 Task: Create Card Sales Proposal Review in Board Team Performance Management Software to Workspace Cloud Computing Software. Create Card Climbing Review in Board Content Strategy Implementation to Workspace Cloud Computing Software. Create Card Sales Contract Review in Board Sales Forecasting and Pipeline Management to Workspace Cloud Computing Software
Action: Mouse moved to (94, 414)
Screenshot: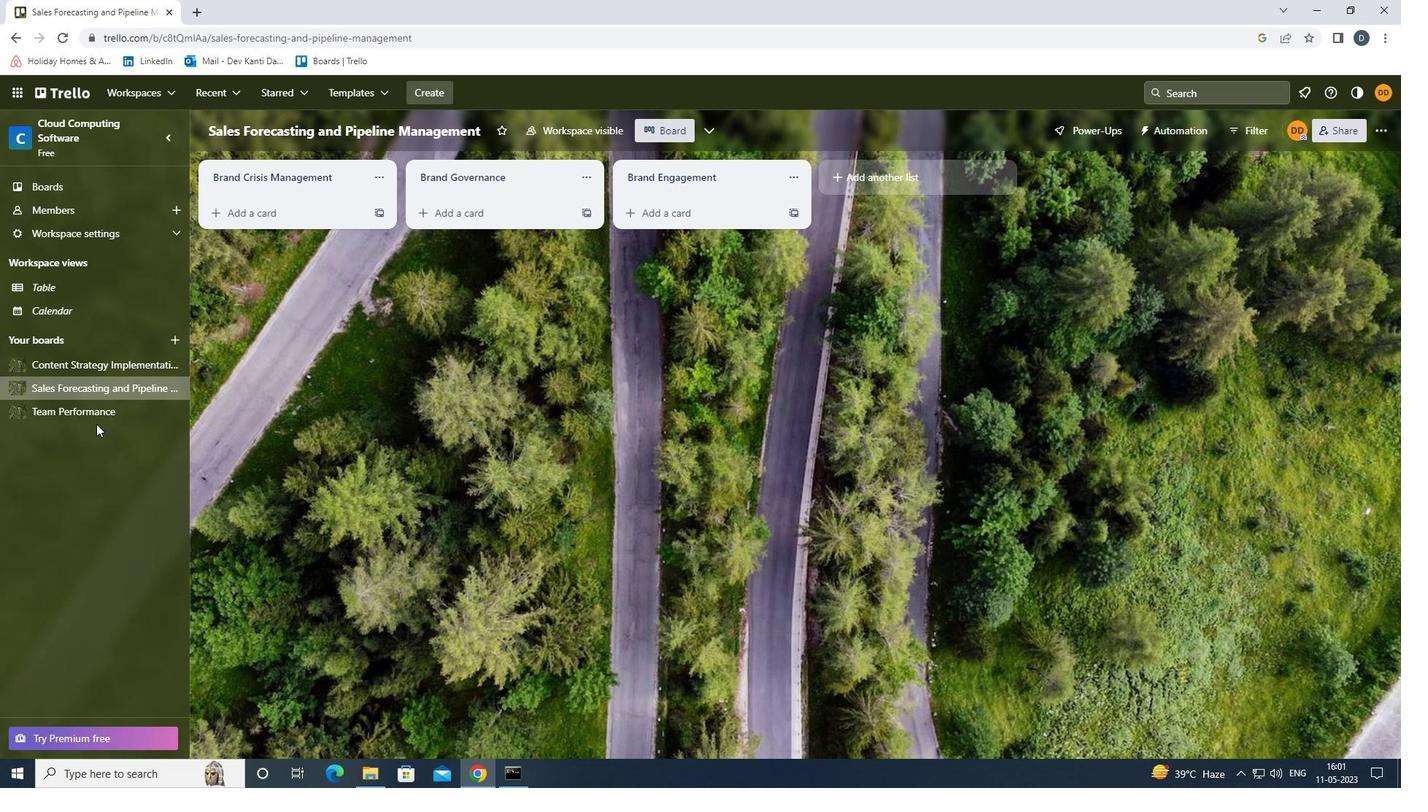 
Action: Mouse pressed left at (94, 414)
Screenshot: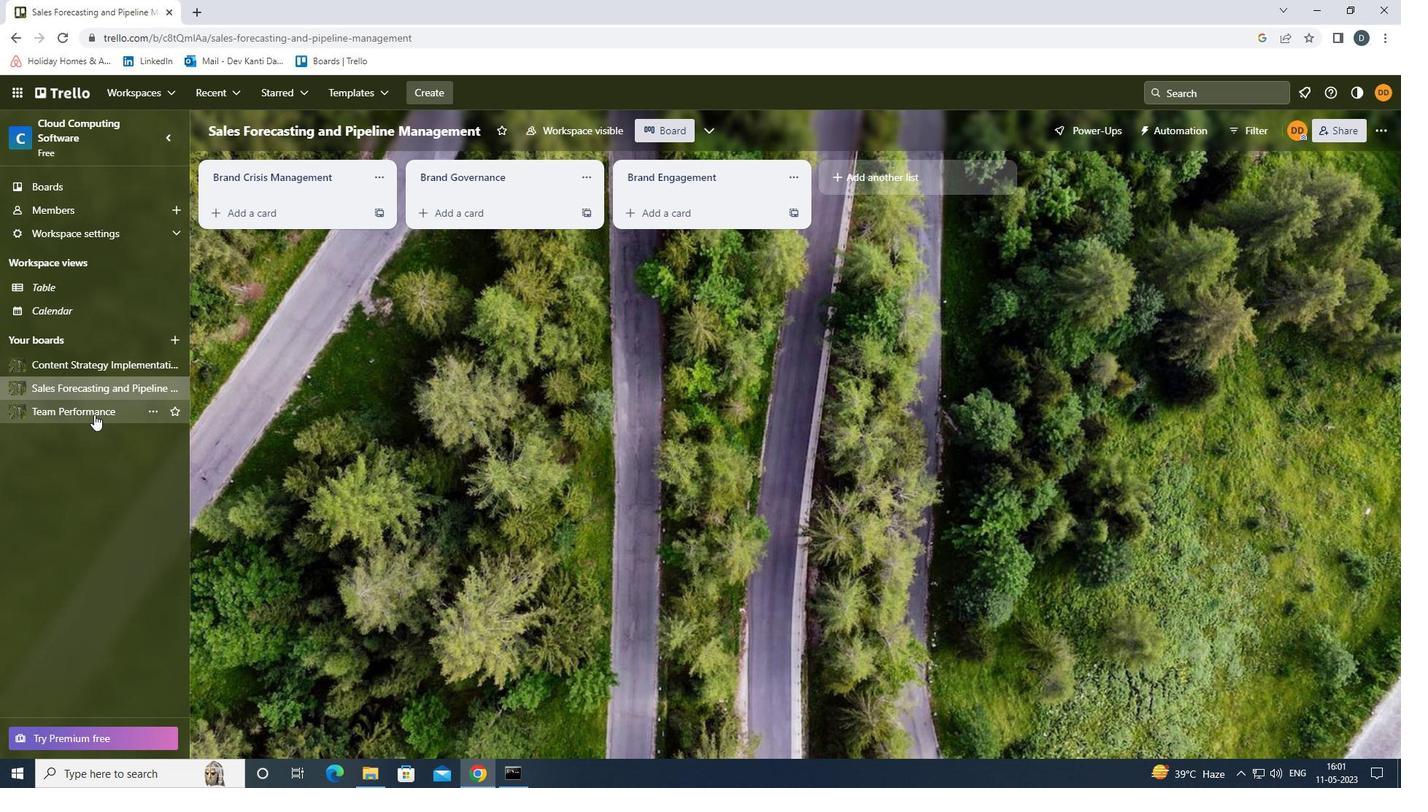 
Action: Mouse moved to (260, 216)
Screenshot: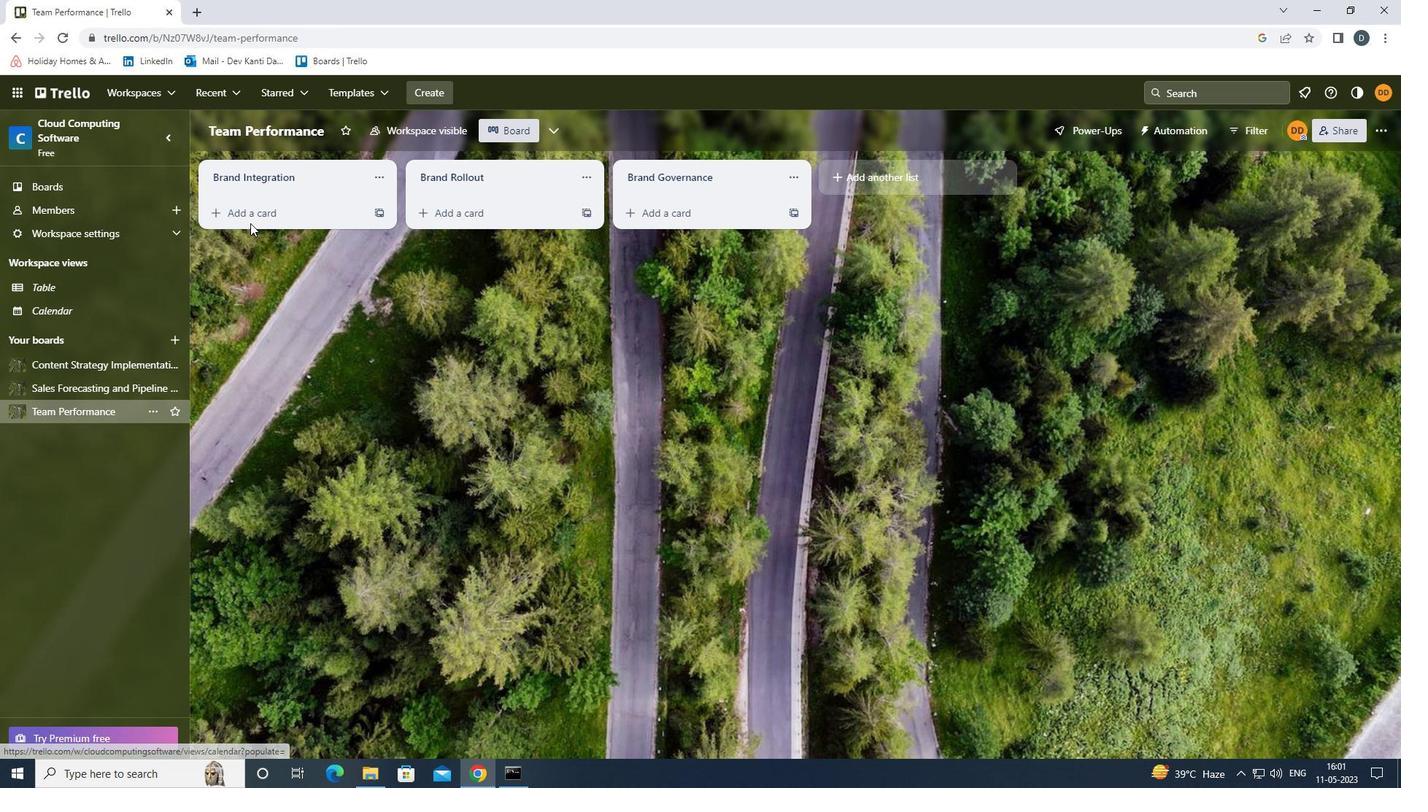 
Action: Mouse pressed left at (260, 216)
Screenshot: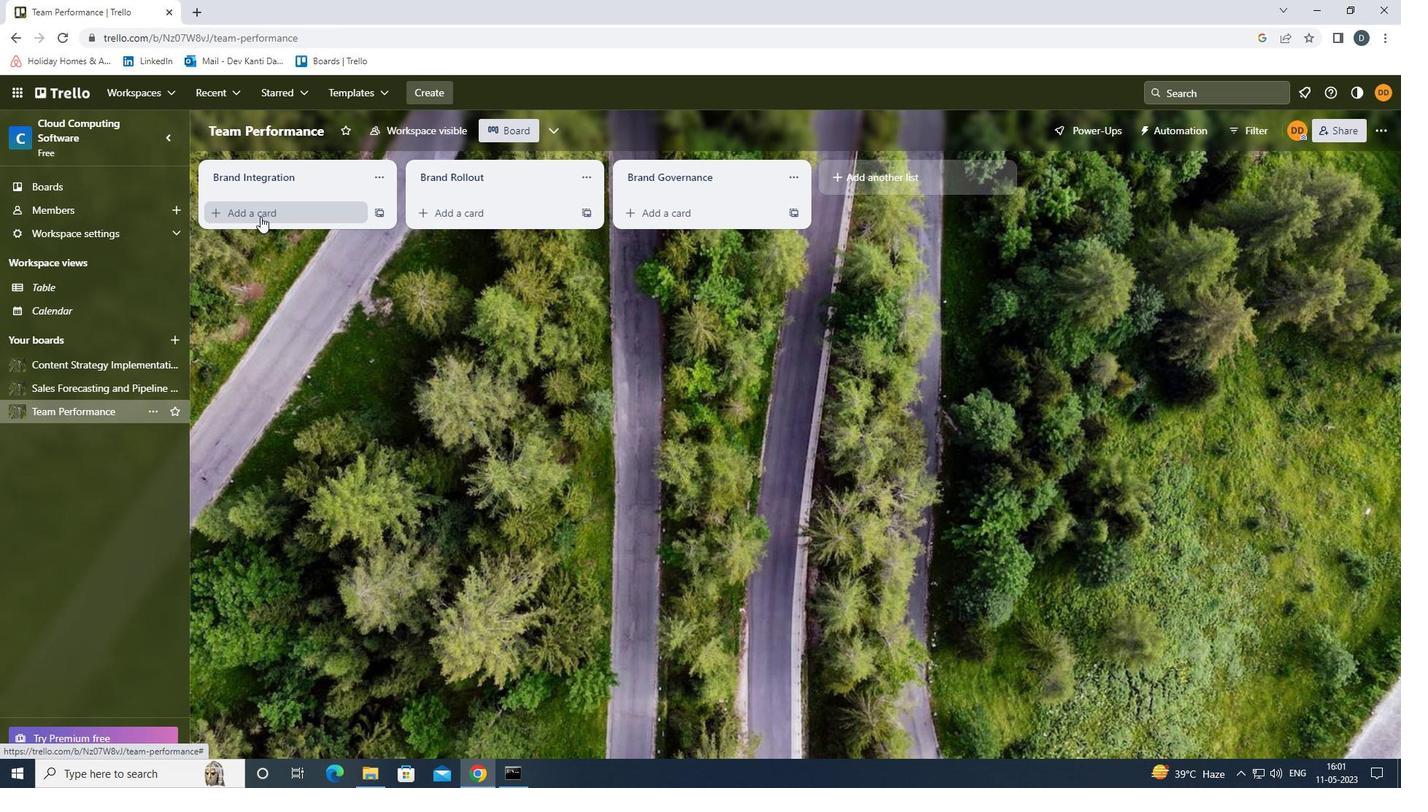 
Action: Key pressed <Key.shift><Key.shift><Key.shift><Key.shift><Key.shift><Key.shift><Key.shift><Key.shift><Key.shift>SALES<Key.space><Key.shift><Key.shift><Key.shift><Key.shift><Key.shift><Key.shift><Key.shift><Key.shift><Key.shift><Key.shift><Key.shift>PROPOSAL<Key.space><Key.shift><Key.shift><Key.shift><Key.shift><Key.shift><Key.shift><Key.shift><Key.shift><Key.shift>REVIEW<Key.enter>
Screenshot: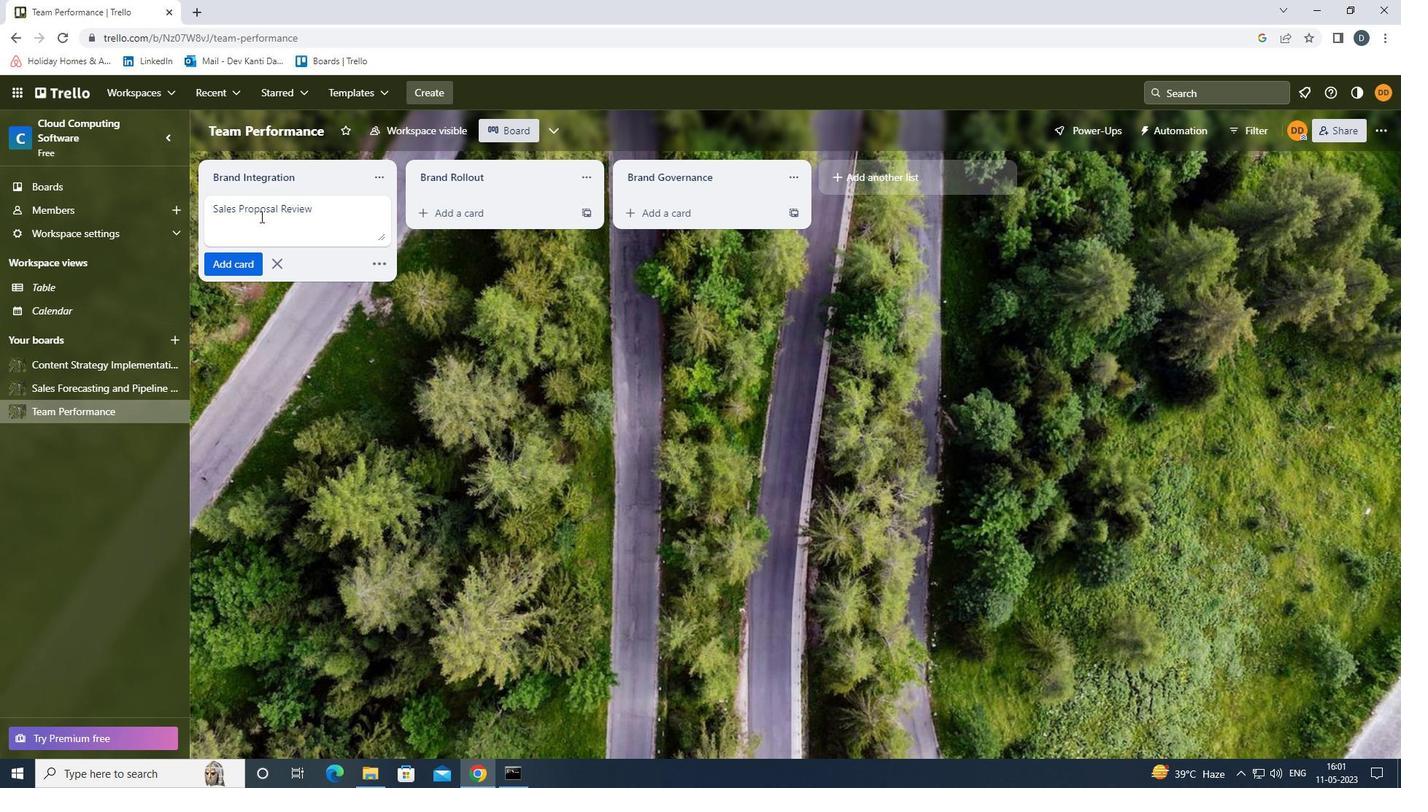 
Action: Mouse moved to (86, 370)
Screenshot: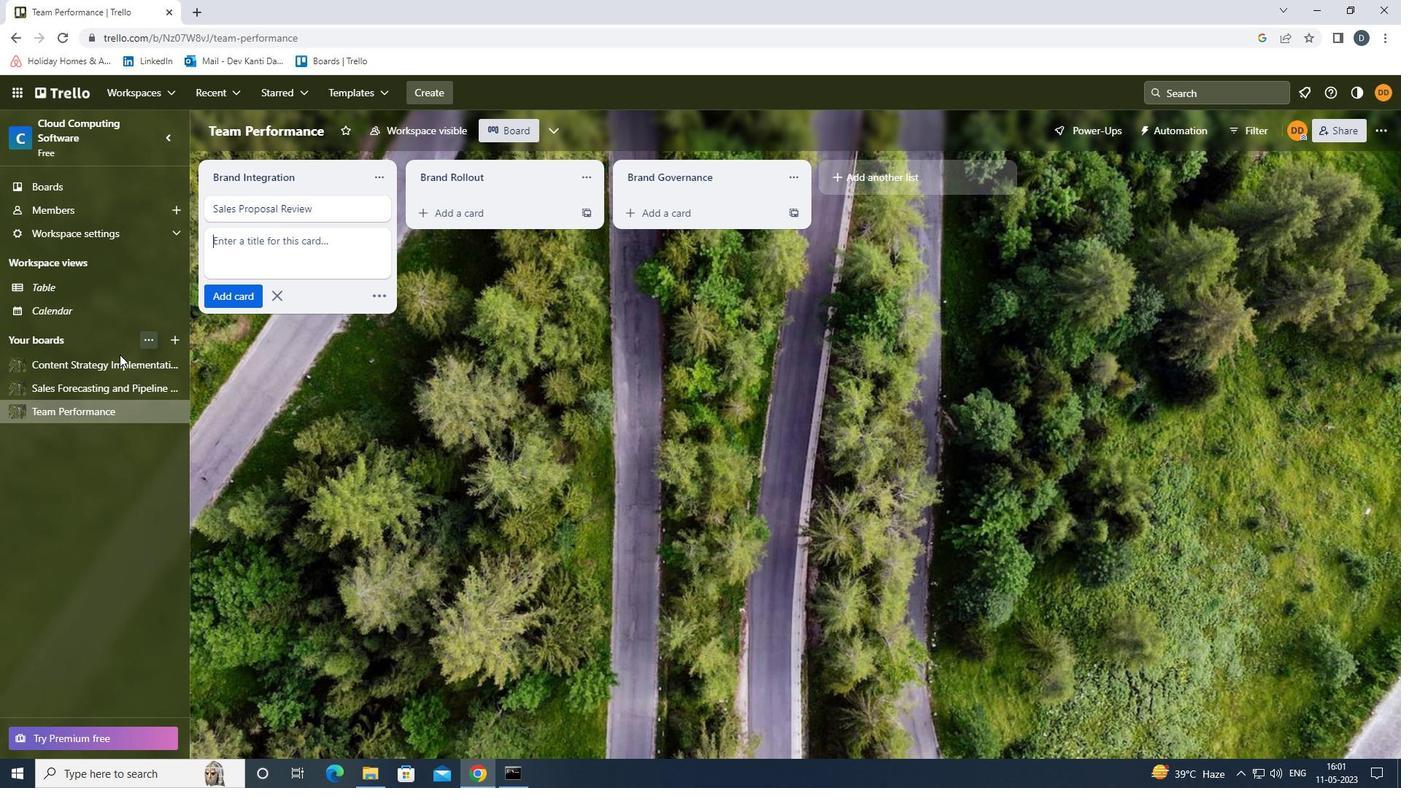 
Action: Mouse pressed left at (86, 370)
Screenshot: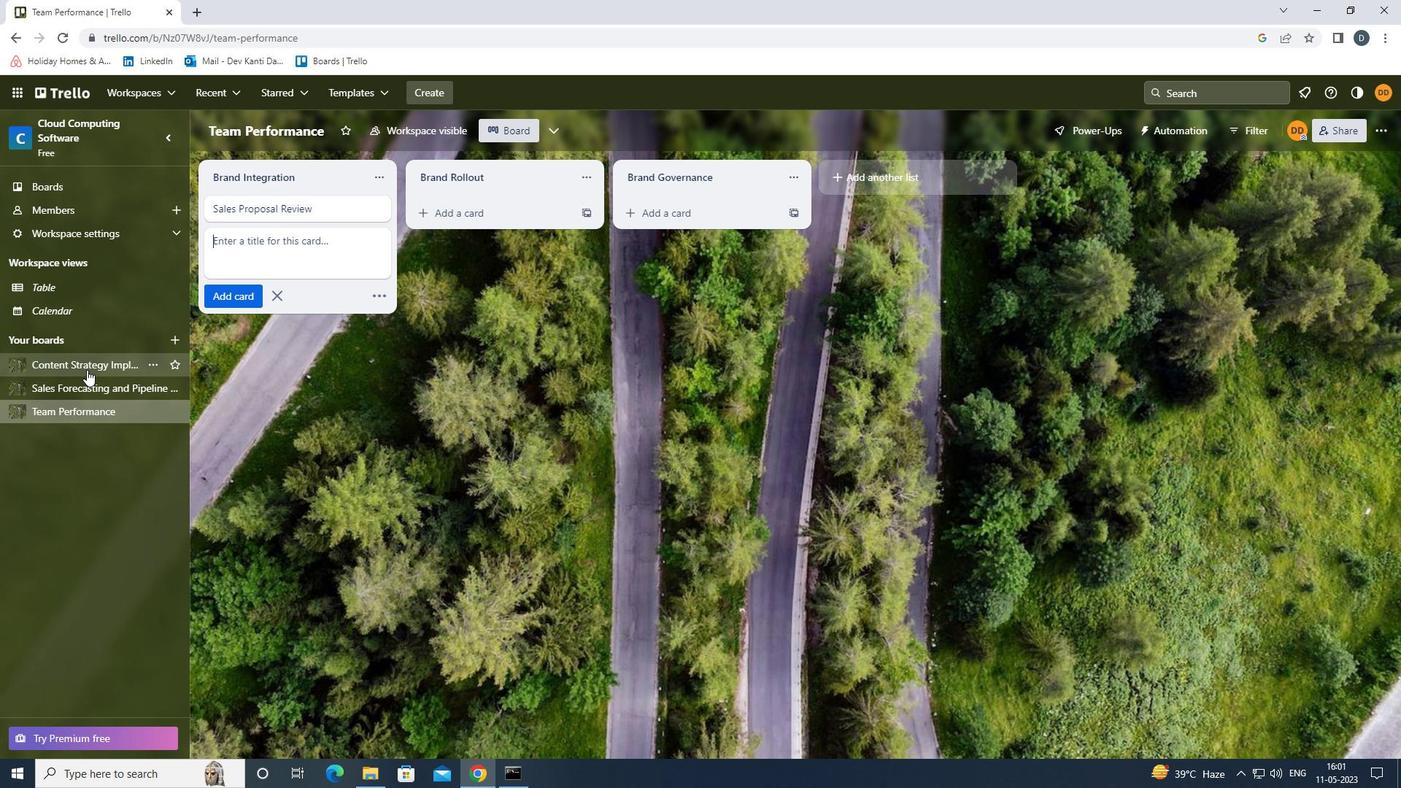 
Action: Mouse moved to (289, 208)
Screenshot: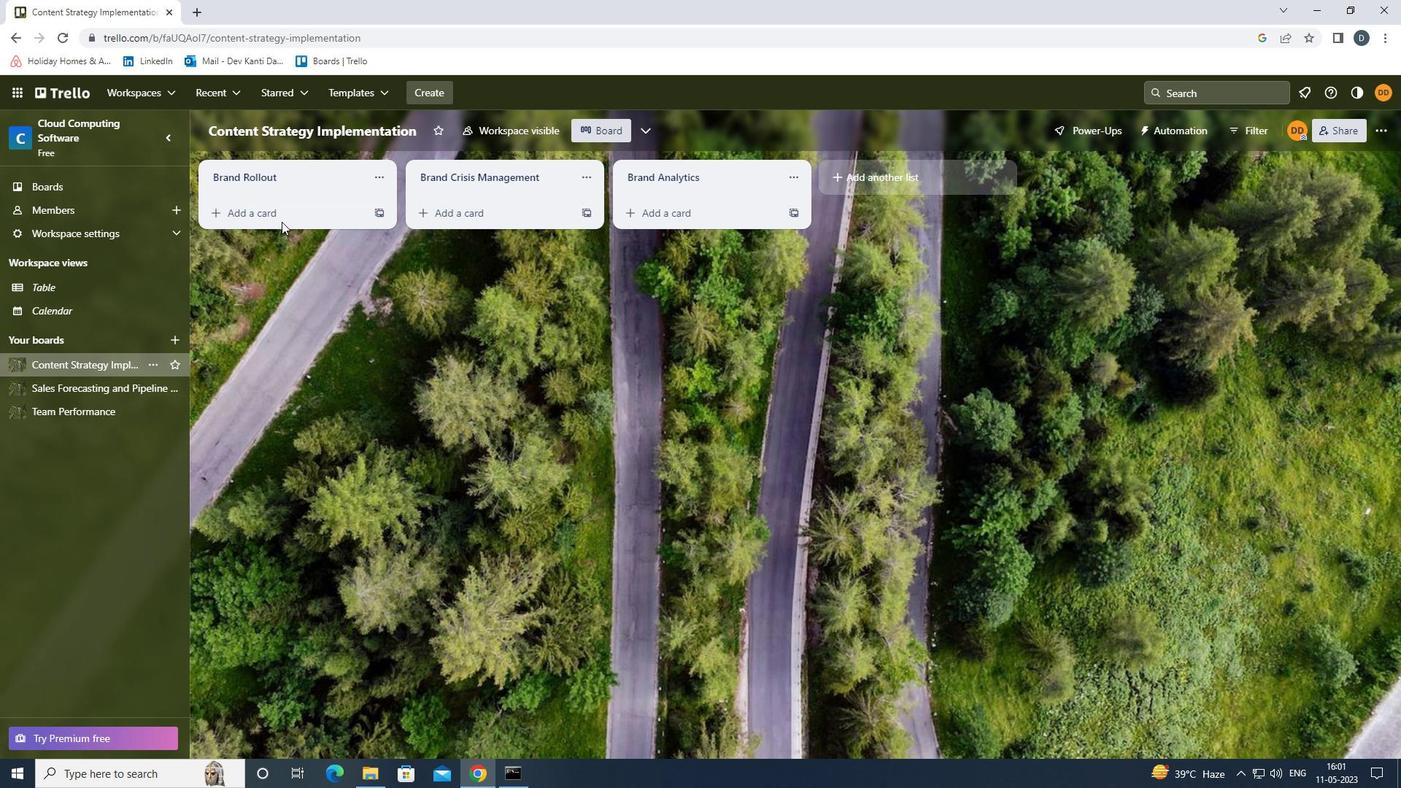 
Action: Mouse pressed left at (289, 208)
Screenshot: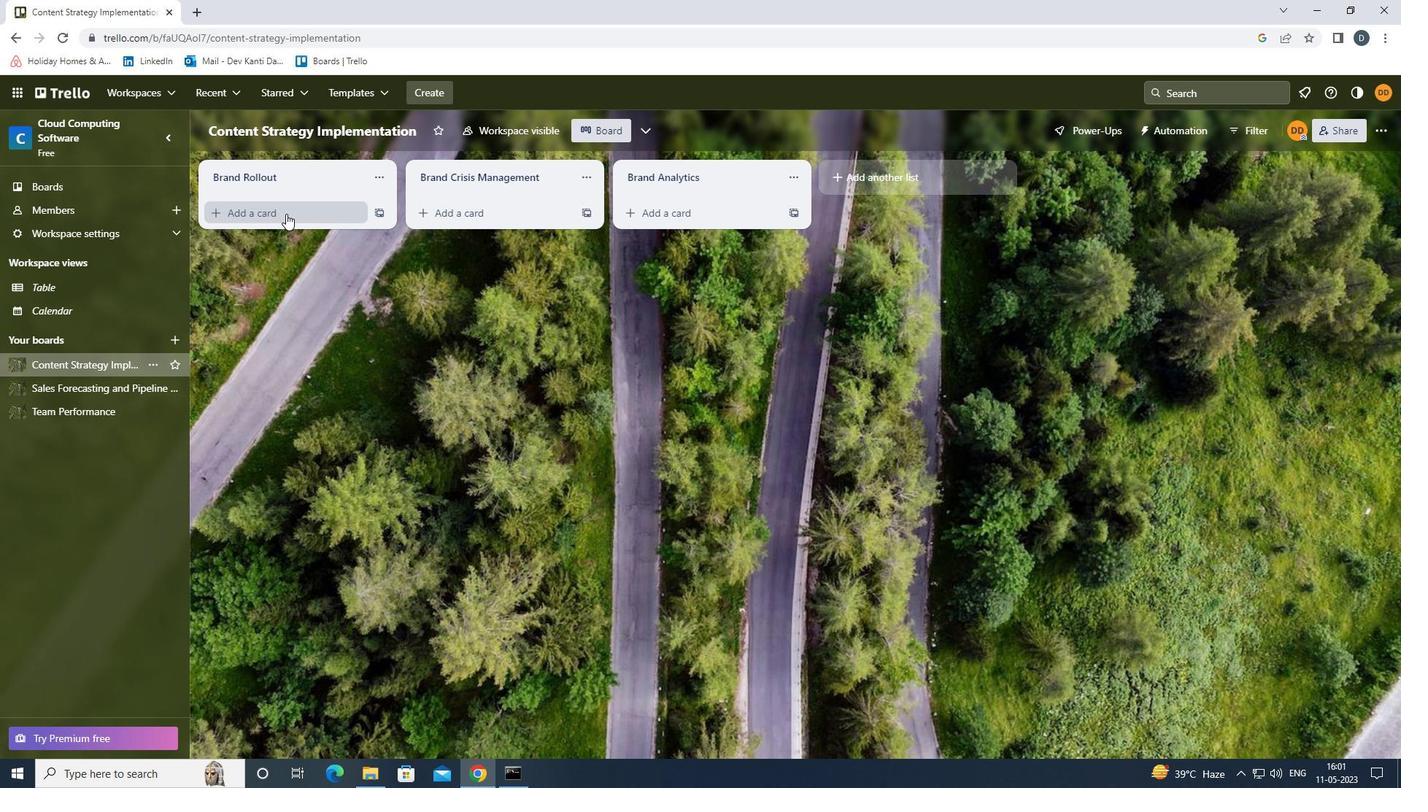 
Action: Key pressed <Key.shift><Key.shift><Key.shift><Key.shift><Key.shift><Key.shift><Key.shift><Key.shift><Key.shift><Key.shift><Key.shift><Key.shift><Key.shift><Key.shift><Key.shift><Key.shift><Key.shift><Key.shift><Key.shift><Key.shift><Key.shift><Key.shift><Key.shift><Key.shift><Key.shift><Key.shift><Key.shift><Key.shift><Key.shift><Key.shift><Key.shift><Key.shift><Key.shift><Key.shift><Key.shift><Key.shift><Key.shift><Key.shift><Key.shift><Key.shift><Key.shift><Key.shift><Key.shift><Key.shift><Key.shift><Key.shift><Key.shift><Key.shift><Key.shift>CLIMBING<Key.space><Key.shift>REVIEW<Key.enter>
Screenshot: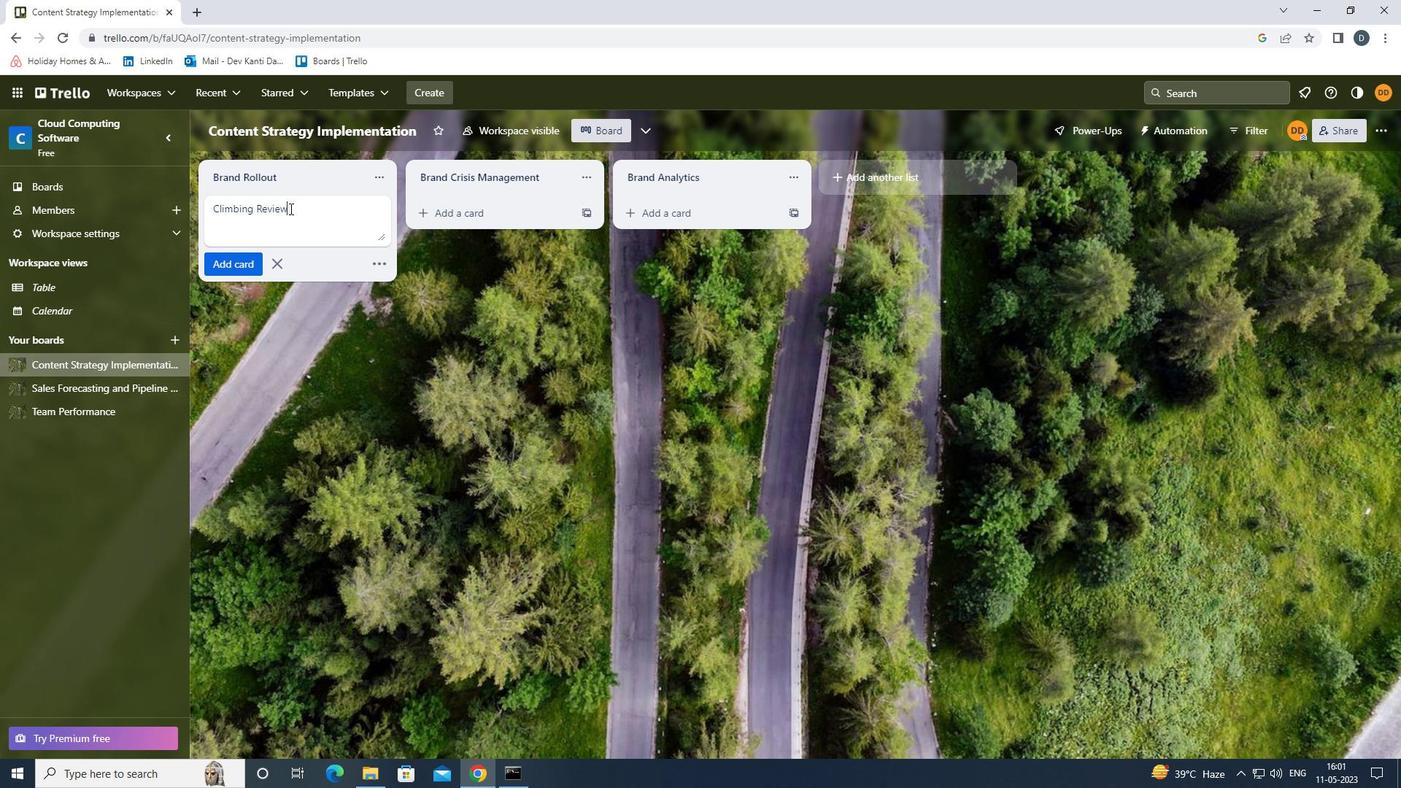 
Action: Mouse moved to (102, 385)
Screenshot: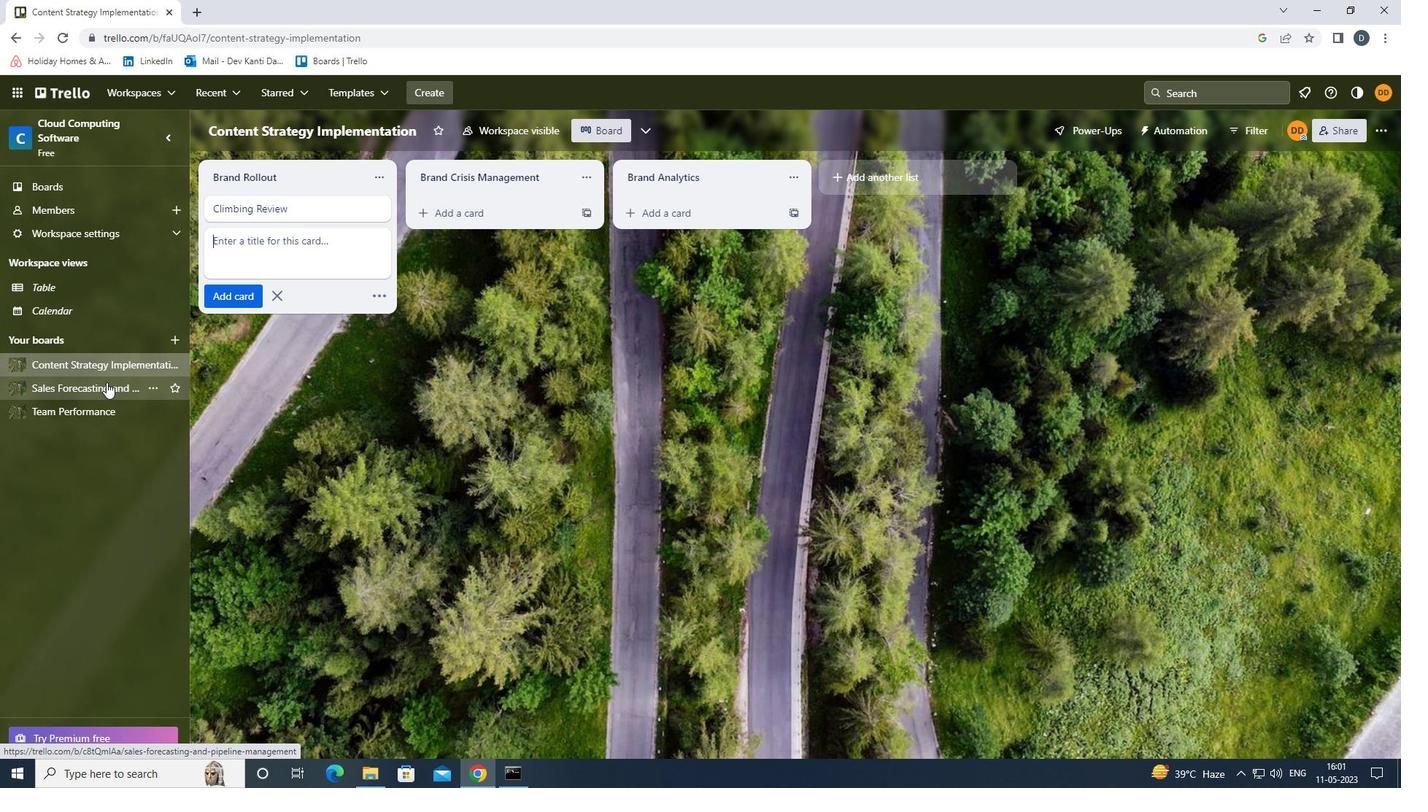 
Action: Mouse pressed left at (102, 385)
Screenshot: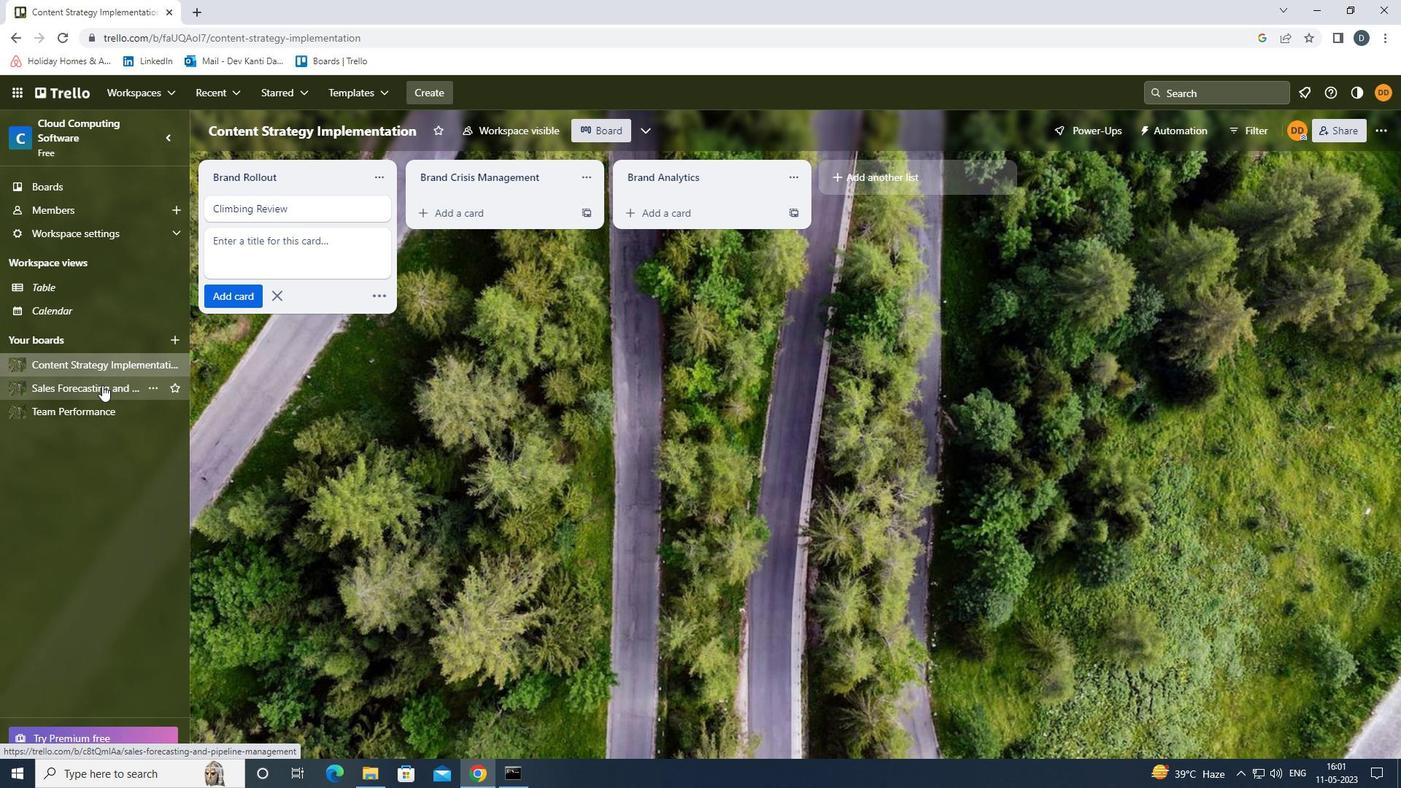 
Action: Mouse moved to (277, 213)
Screenshot: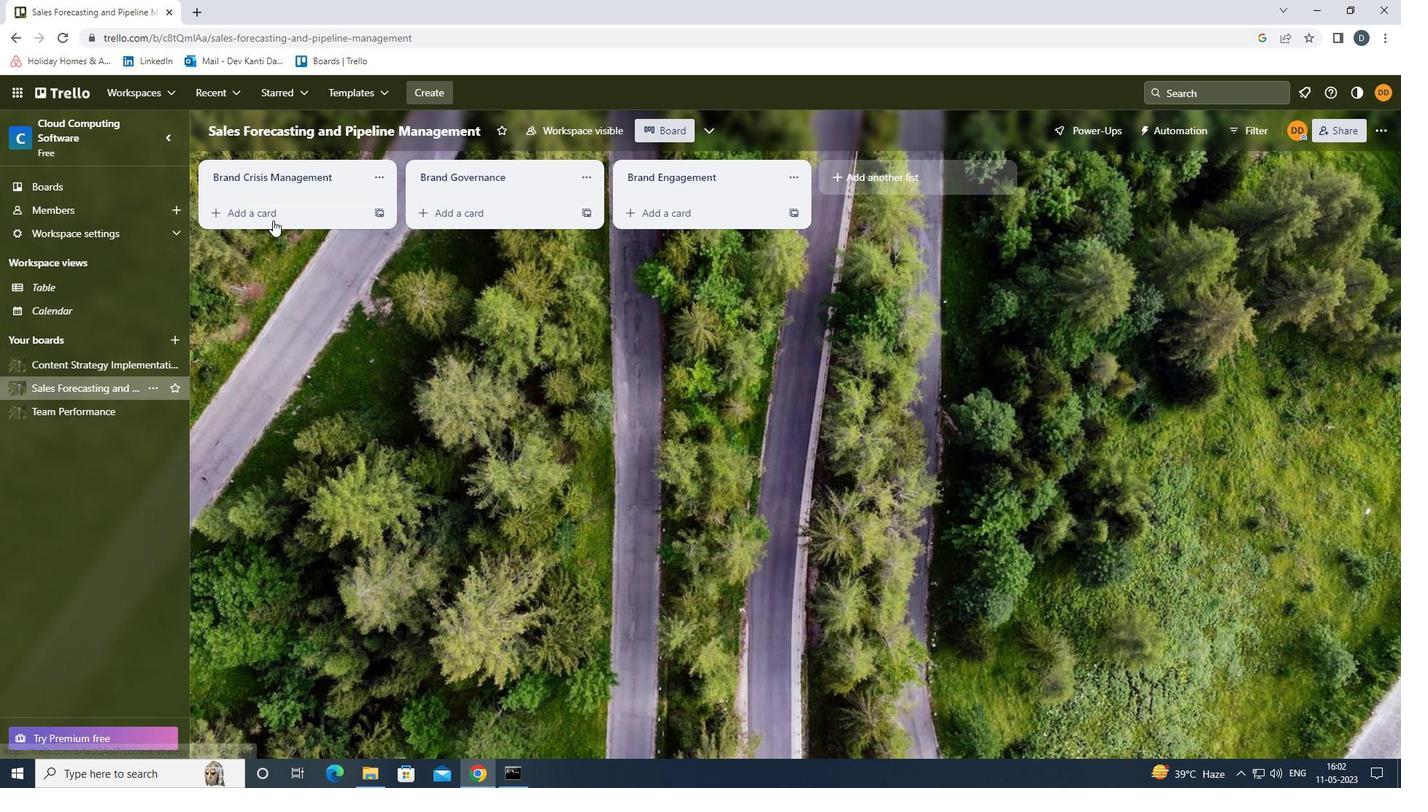 
Action: Mouse pressed left at (277, 213)
Screenshot: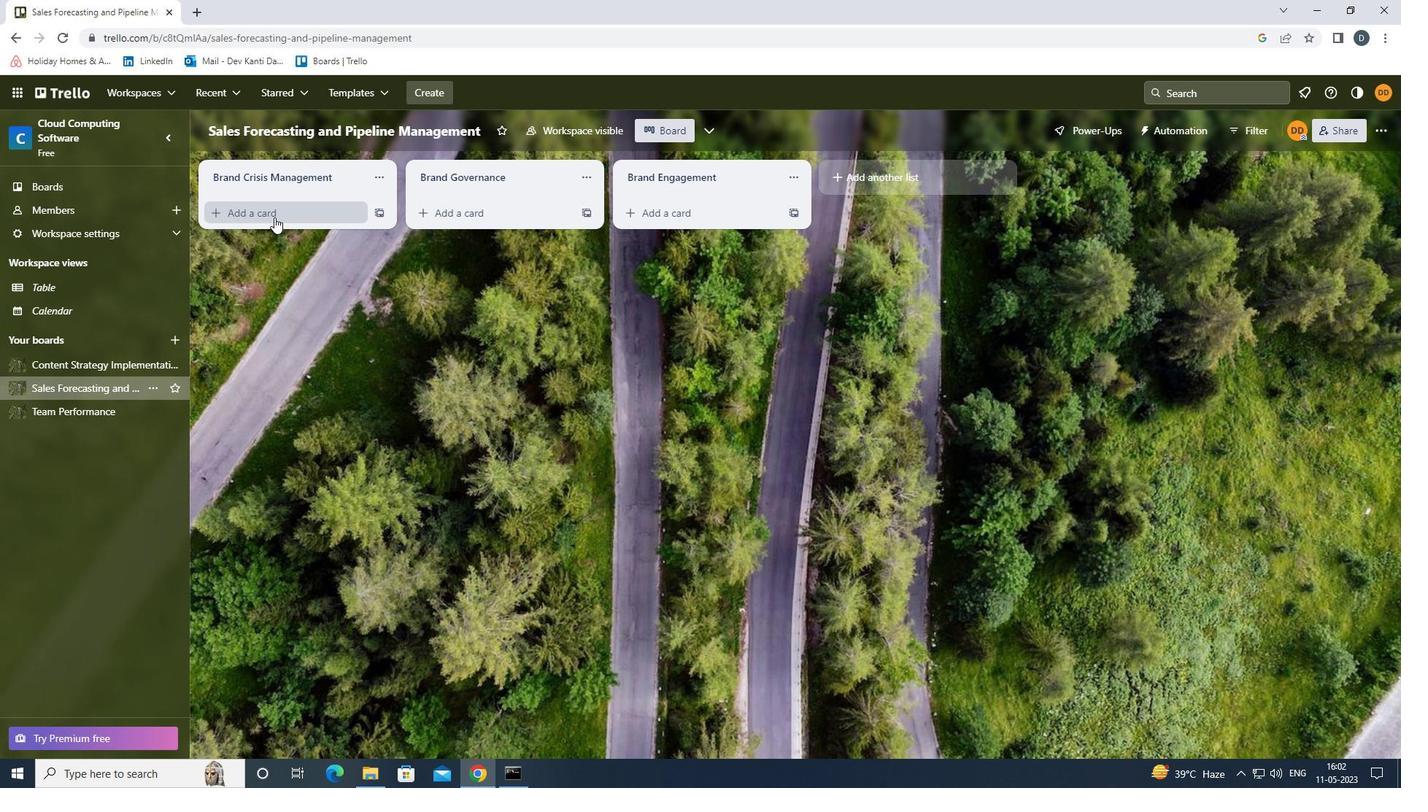
Action: Mouse moved to (277, 213)
Screenshot: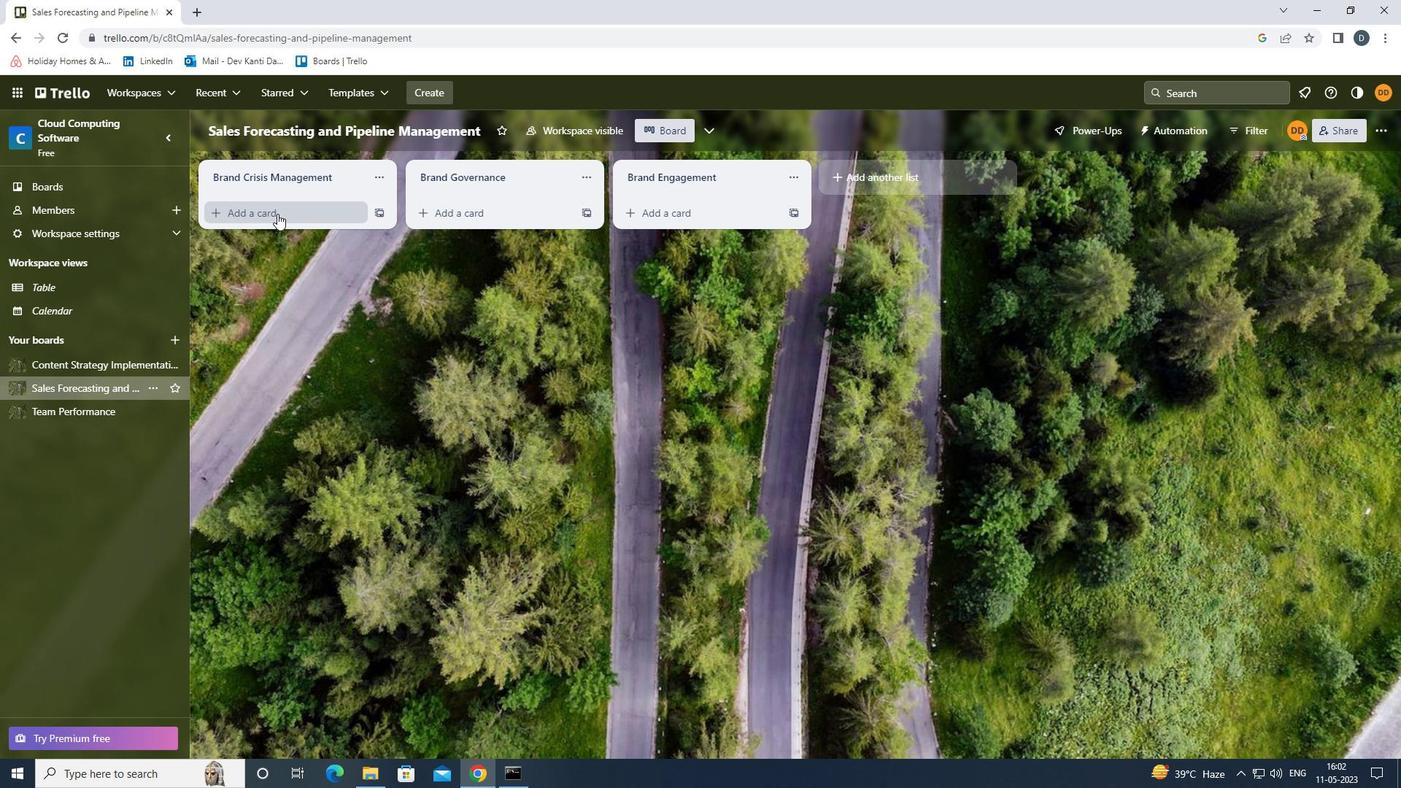 
Action: Key pressed <Key.shift><Key.shift><Key.shift><Key.shift><Key.shift><Key.shift><Key.shift><Key.shift><Key.shift><Key.shift><Key.shift><Key.shift><Key.shift><Key.shift>SALES<Key.space><Key.shift><Key.shift><Key.shift><Key.shift><Key.shift><Key.shift><Key.shift><Key.shift><Key.shift><Key.shift><Key.shift><Key.shift><Key.shift><Key.shift><Key.shift><Key.shift><Key.shift><Key.shift><Key.shift><Key.shift><Key.shift><Key.shift><Key.shift><Key.shift><Key.shift><Key.shift><Key.shift><Key.shift><Key.shift><Key.shift><Key.shift><Key.shift><Key.shift><Key.shift><Key.shift><Key.shift><Key.shift><Key.shift><Key.shift><Key.shift><Key.shift><Key.shift><Key.shift><Key.shift><Key.shift><Key.shift><Key.shift><Key.shift><Key.shift><Key.shift><Key.shift><Key.shift><Key.shift><Key.shift><Key.shift><Key.shift><Key.shift><Key.shift><Key.shift><Key.shift><Key.shift><Key.shift>CONTRACTS<Key.backspace><Key.space><Key.shift><Key.shift><Key.shift><Key.shift><Key.shift><Key.shift><Key.shift>REVIEW<Key.enter>
Screenshot: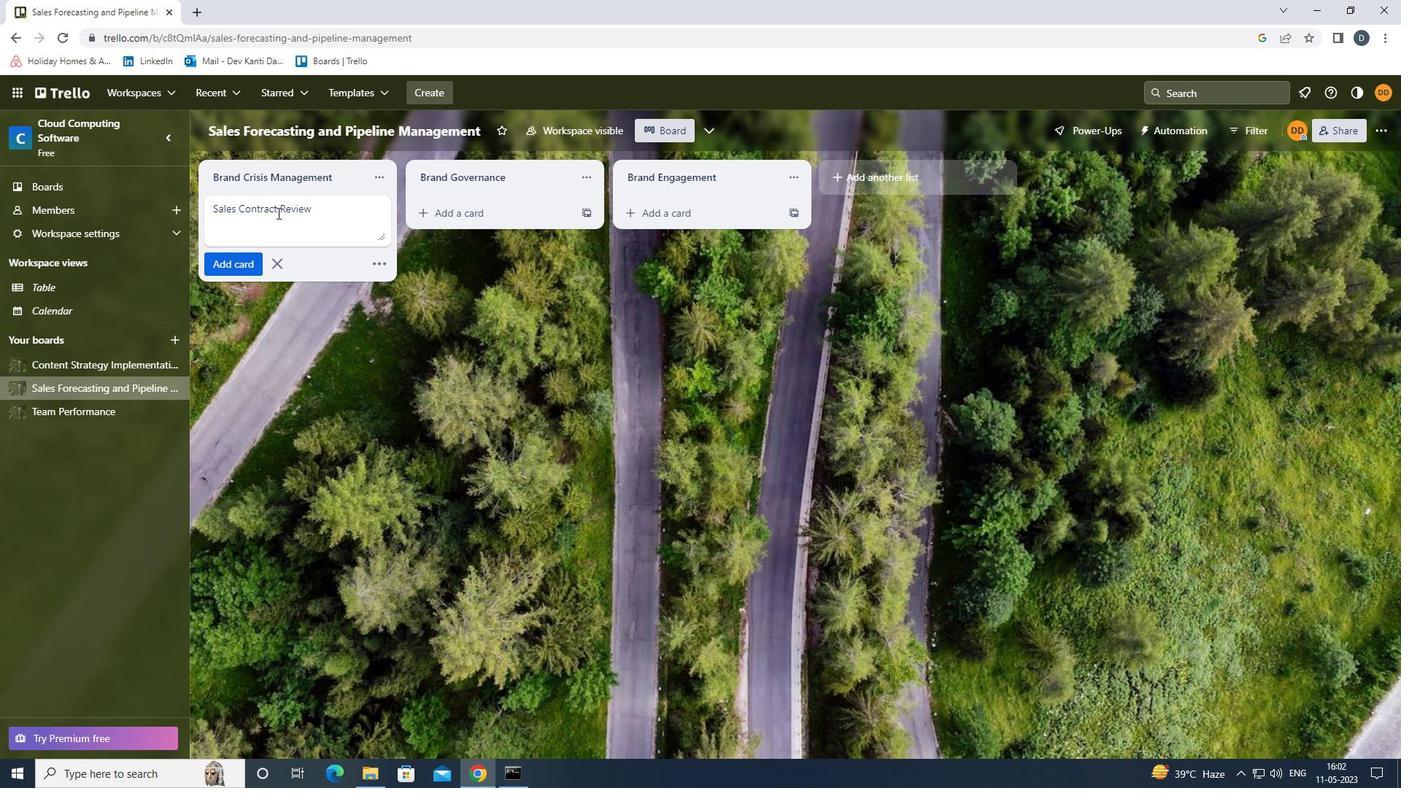 
Action: Mouse moved to (286, 372)
Screenshot: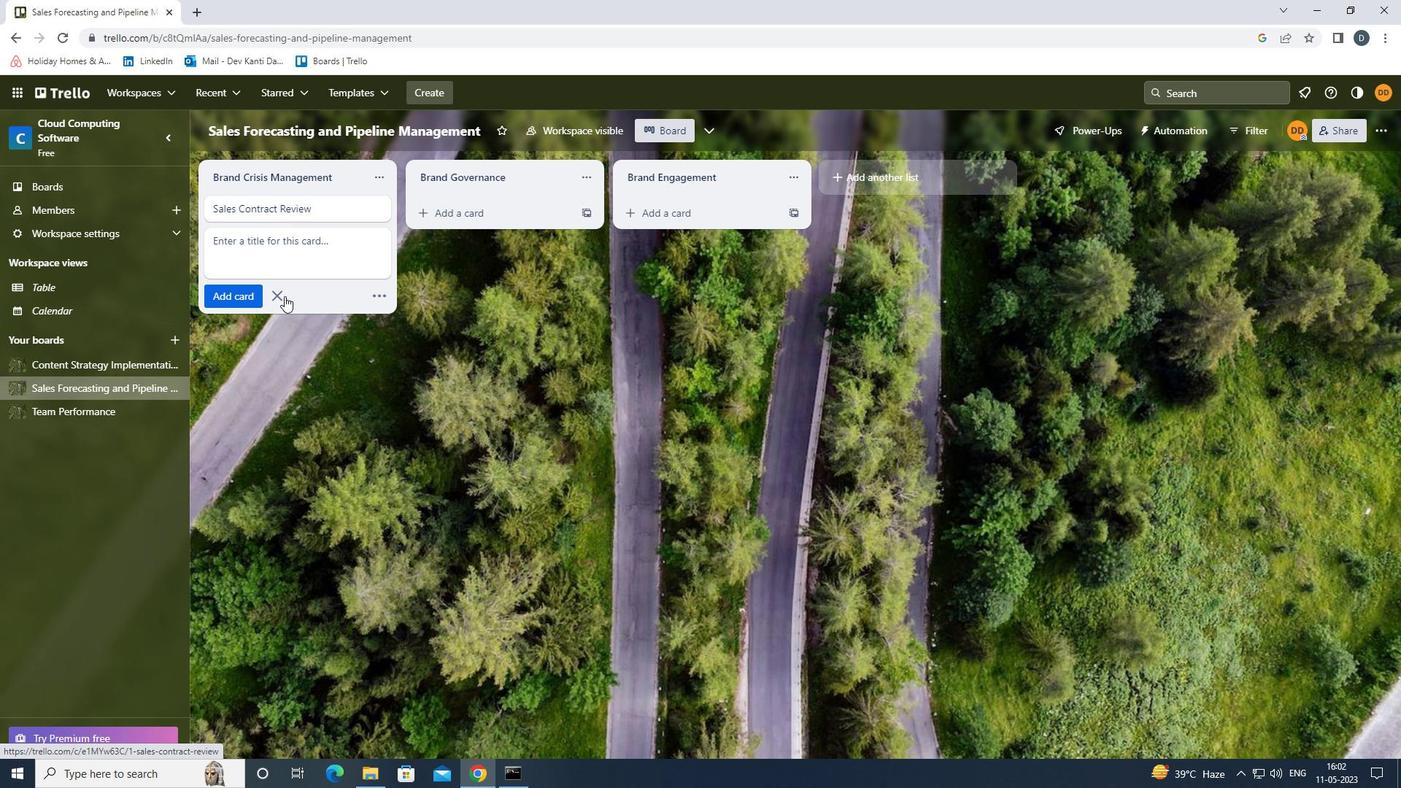 
Action: Mouse pressed left at (286, 372)
Screenshot: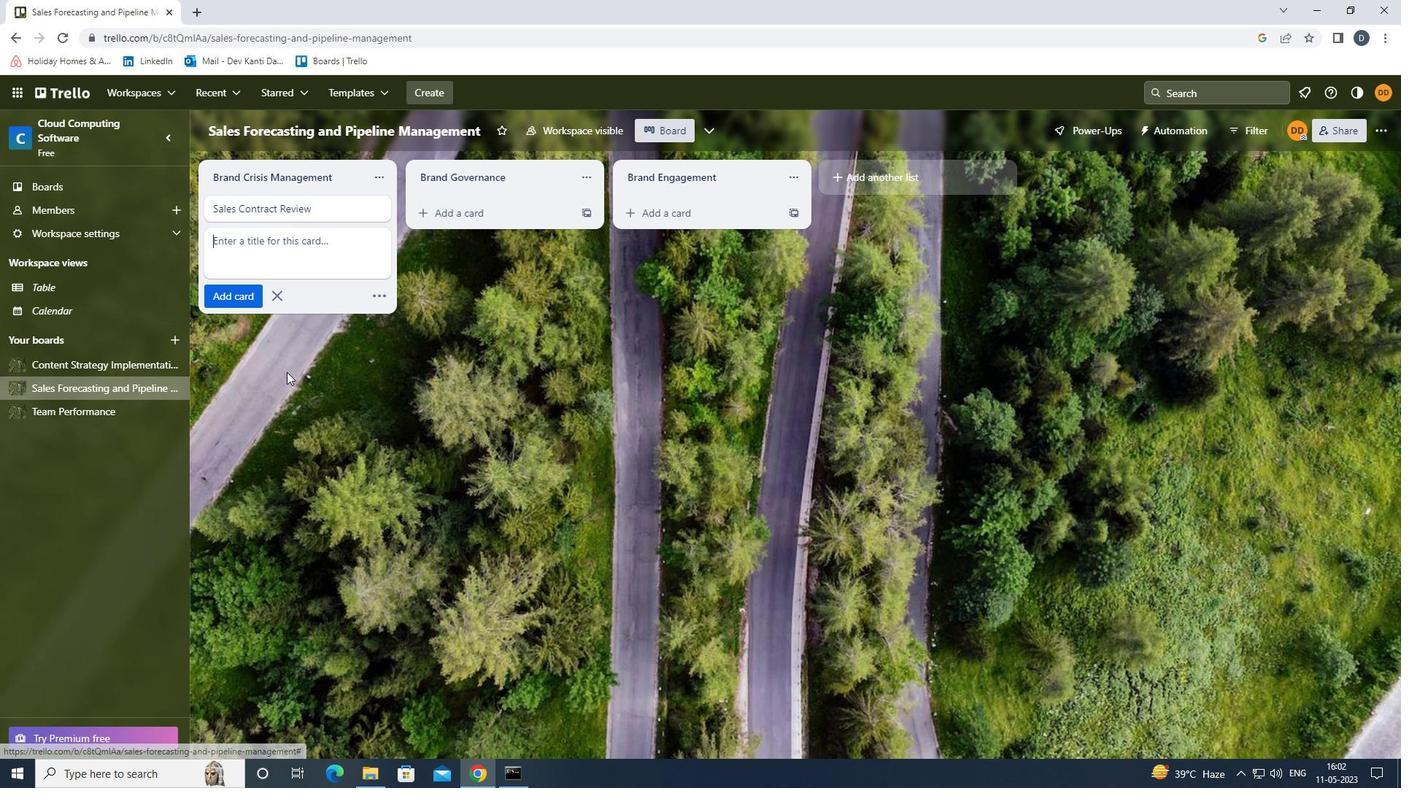 
